 Task: Look for products in the category "Sun Protection & Bug Spray" that are on sale.
Action: Mouse moved to (272, 136)
Screenshot: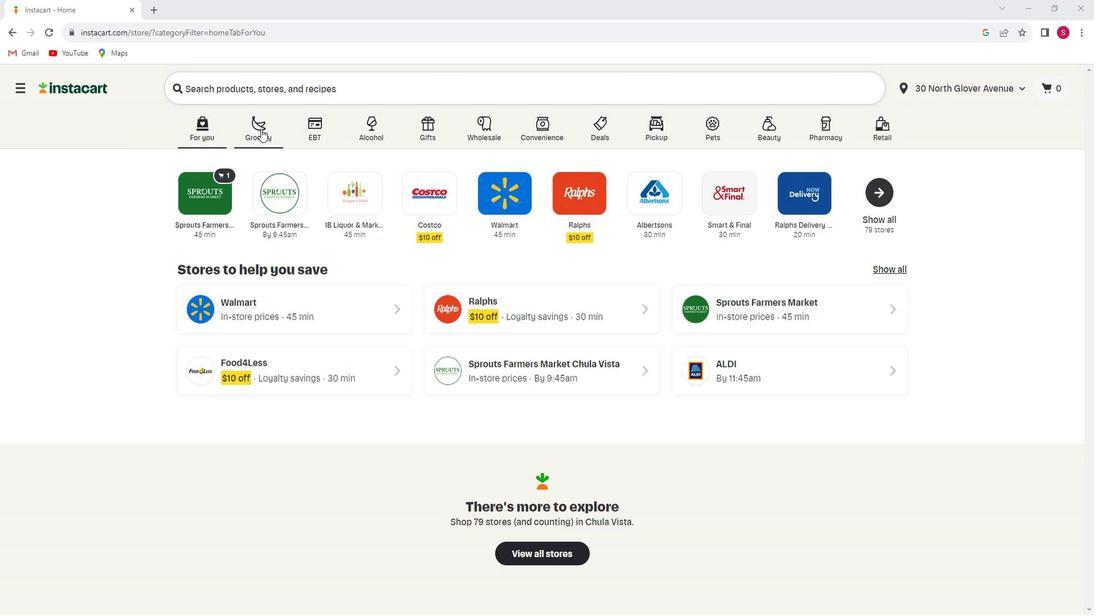 
Action: Mouse pressed left at (272, 136)
Screenshot: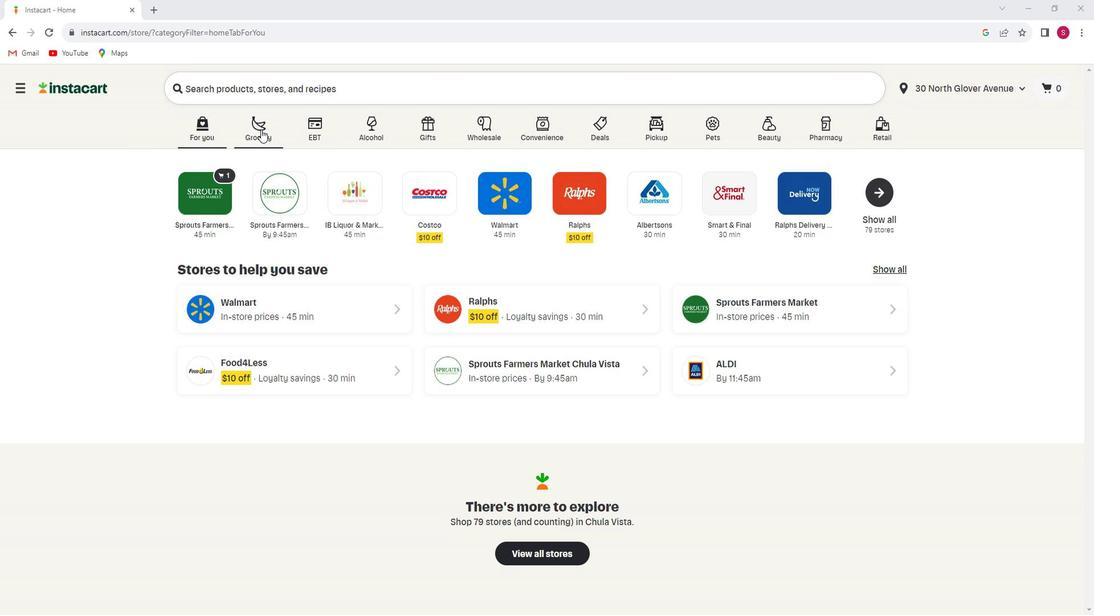 
Action: Mouse moved to (299, 323)
Screenshot: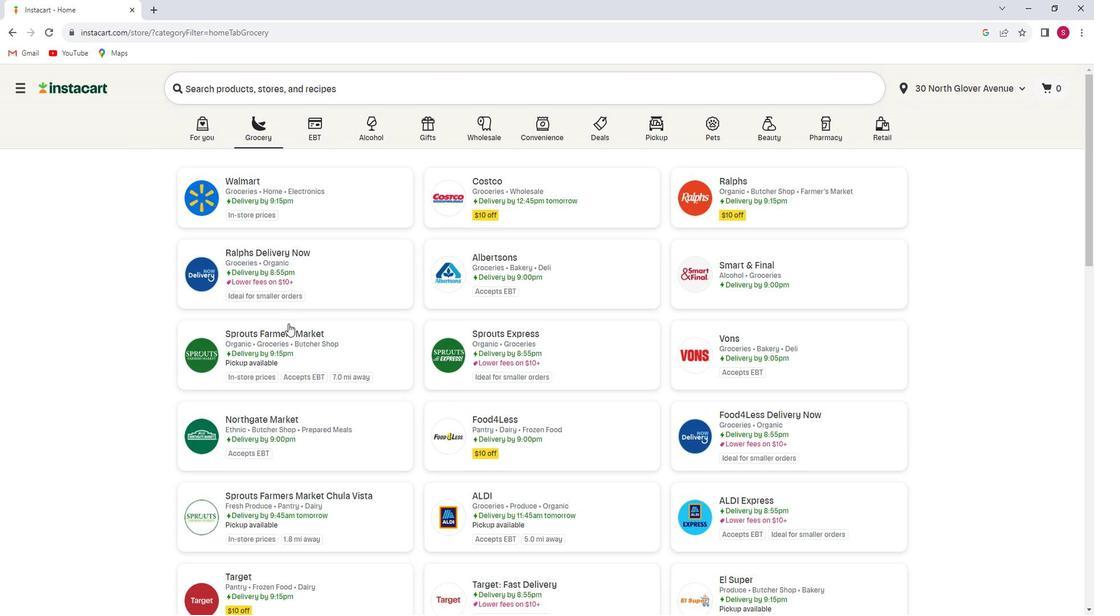 
Action: Mouse pressed left at (299, 323)
Screenshot: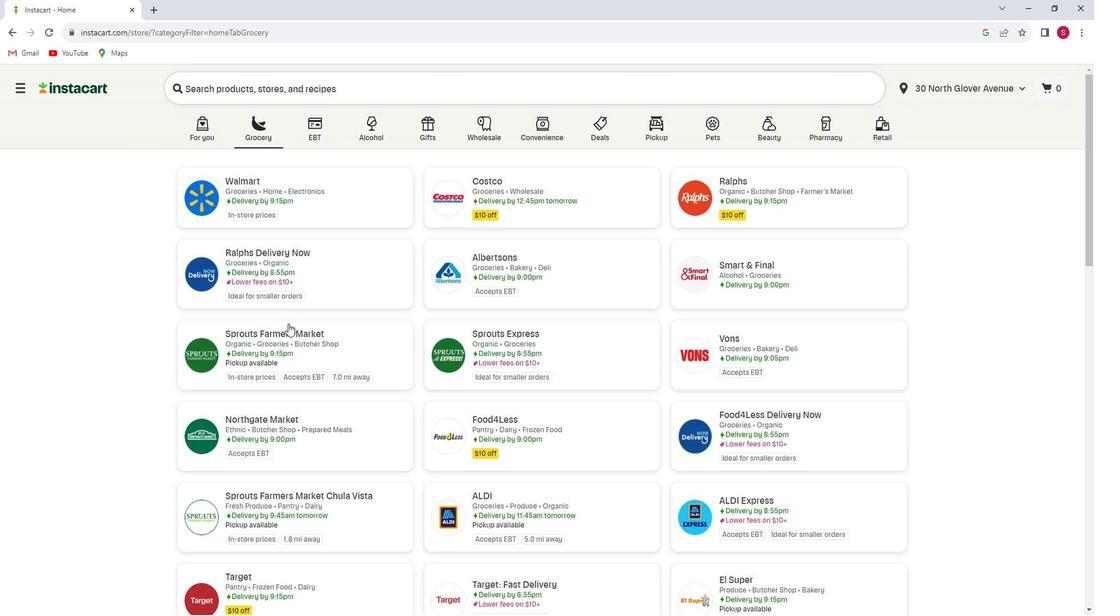
Action: Mouse moved to (137, 358)
Screenshot: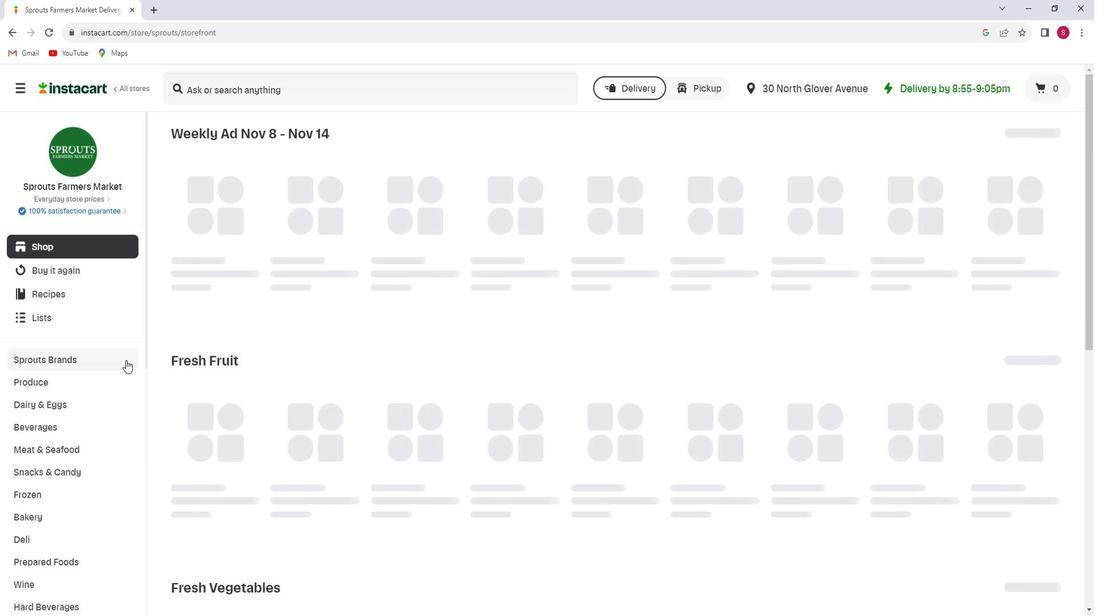 
Action: Mouse scrolled (137, 357) with delta (0, 0)
Screenshot: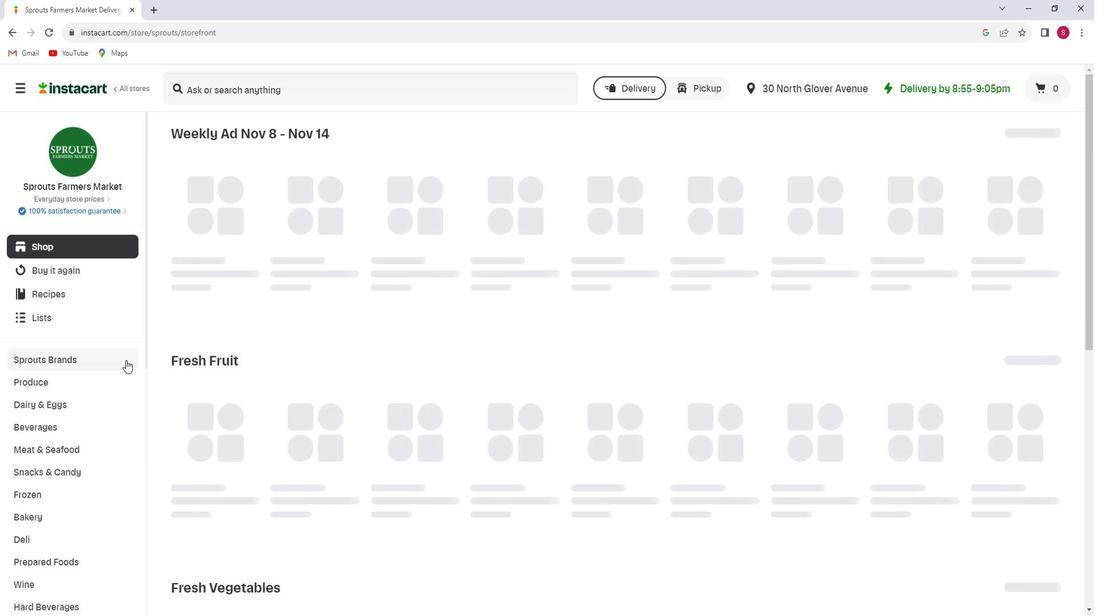 
Action: Mouse moved to (136, 359)
Screenshot: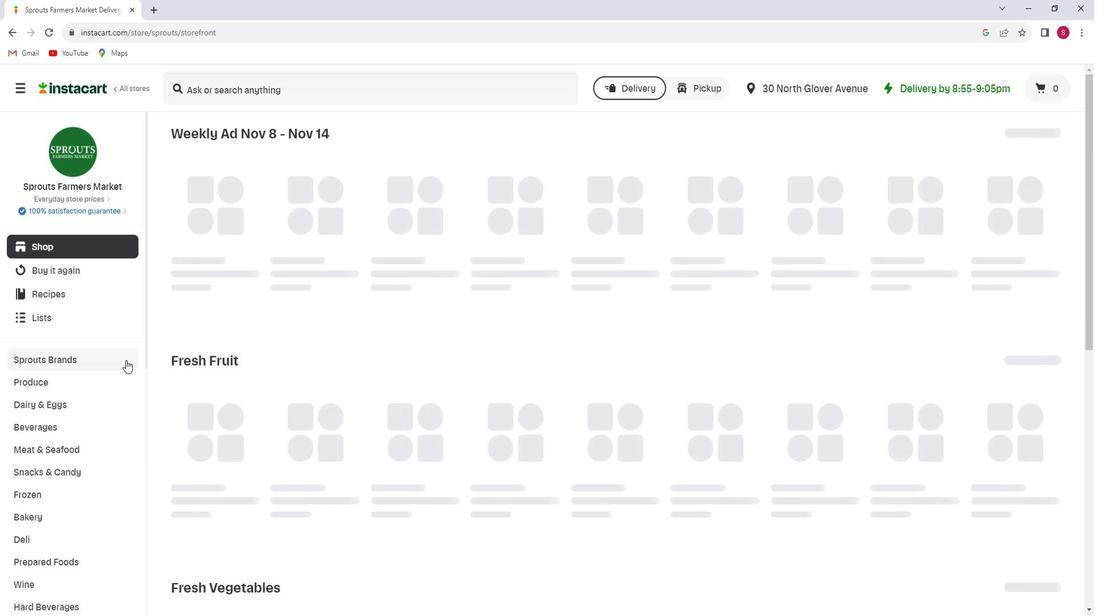 
Action: Mouse scrolled (136, 358) with delta (0, 0)
Screenshot: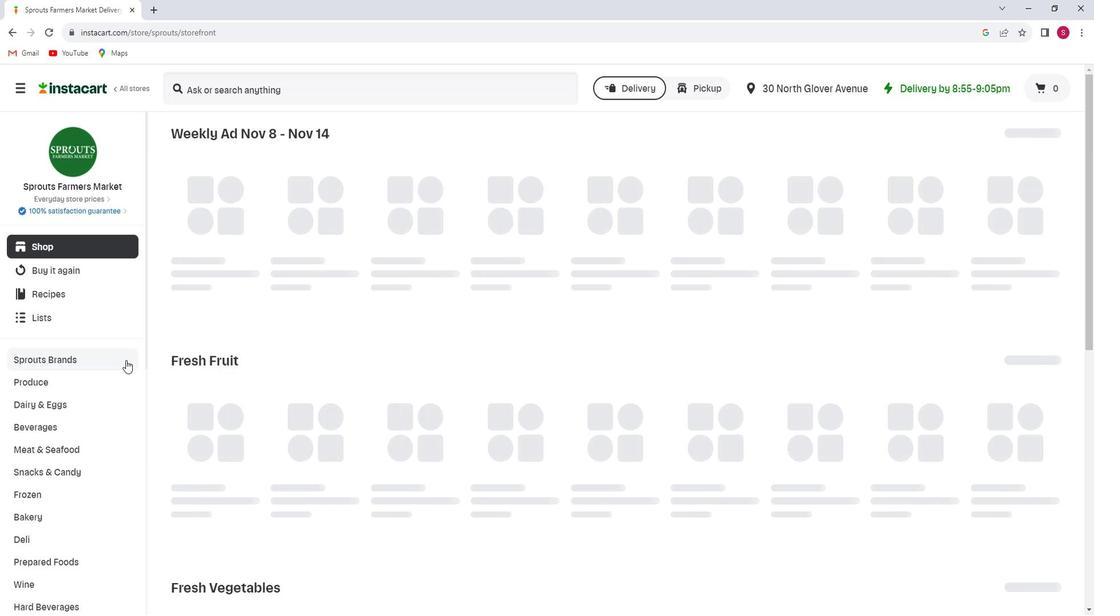 
Action: Mouse moved to (128, 372)
Screenshot: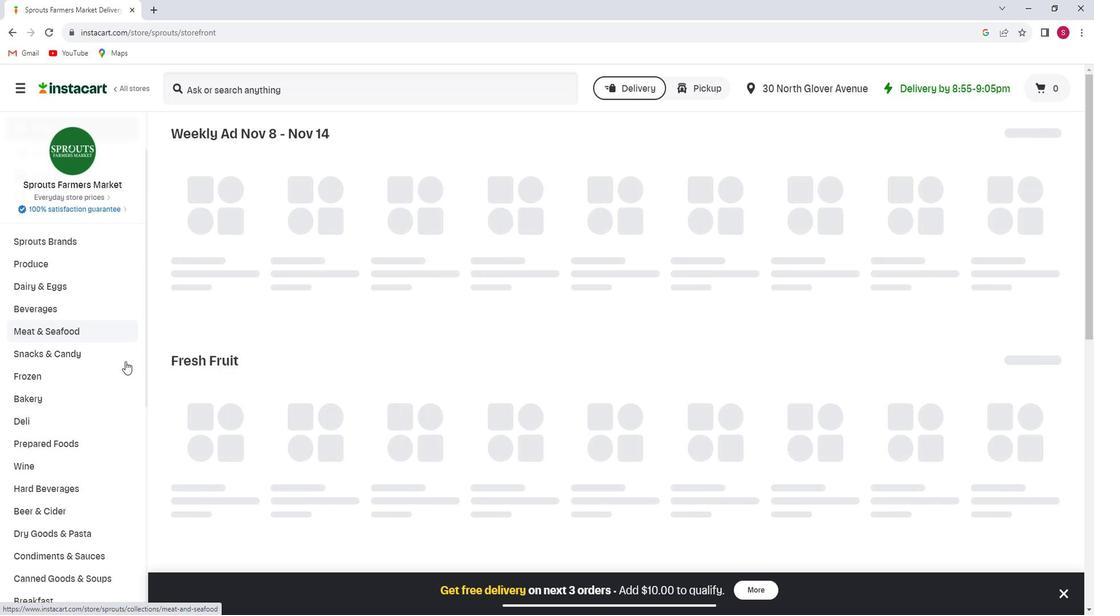 
Action: Mouse scrolled (128, 371) with delta (0, 0)
Screenshot: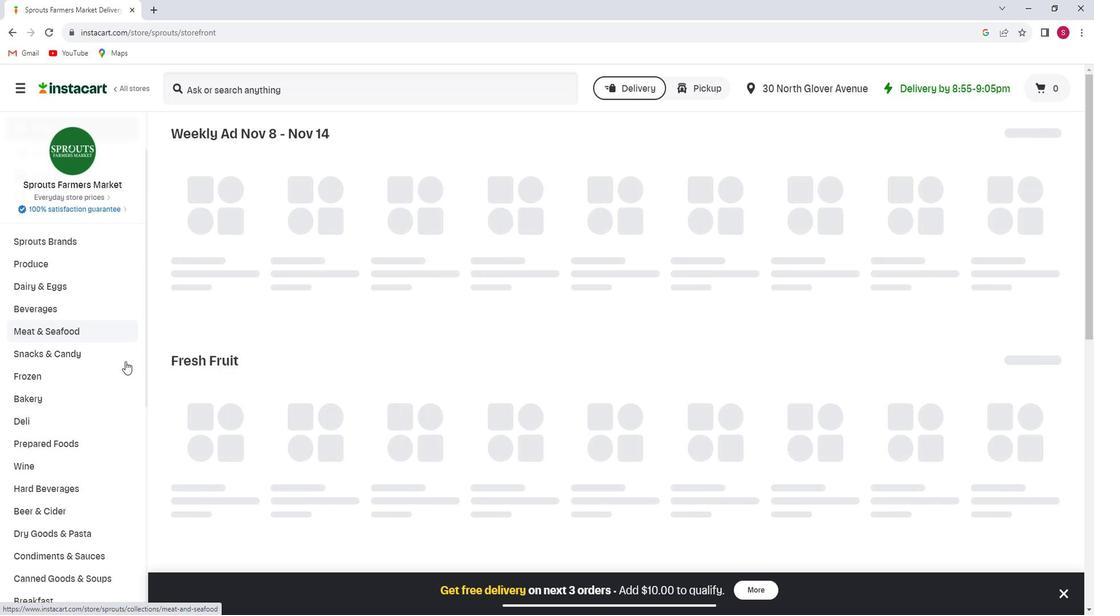 
Action: Mouse moved to (122, 383)
Screenshot: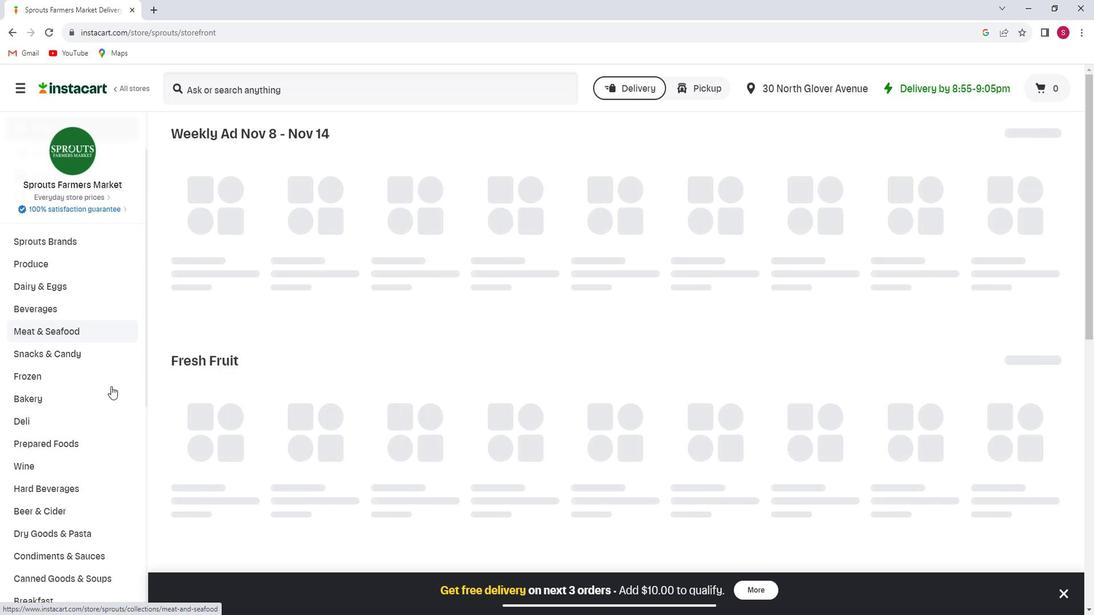 
Action: Mouse scrolled (122, 382) with delta (0, 0)
Screenshot: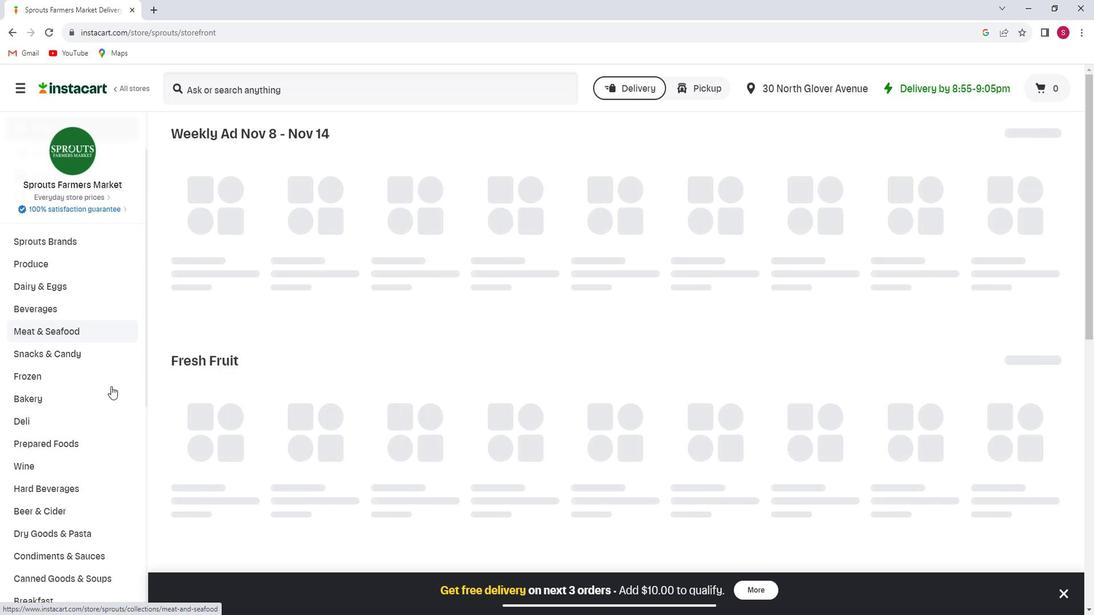 
Action: Mouse scrolled (122, 382) with delta (0, 0)
Screenshot: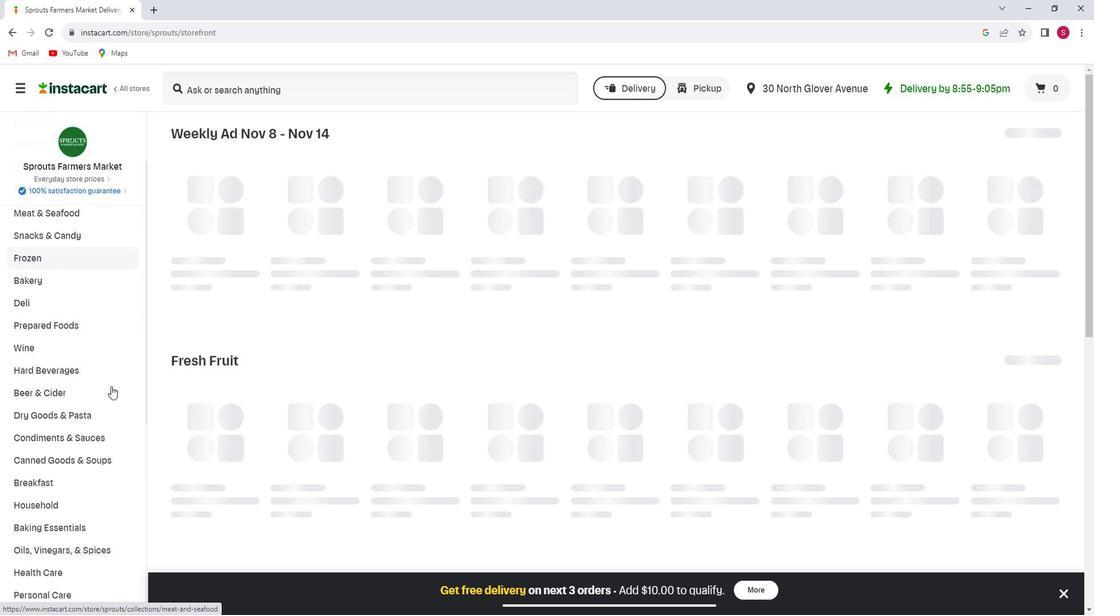 
Action: Mouse scrolled (122, 382) with delta (0, 0)
Screenshot: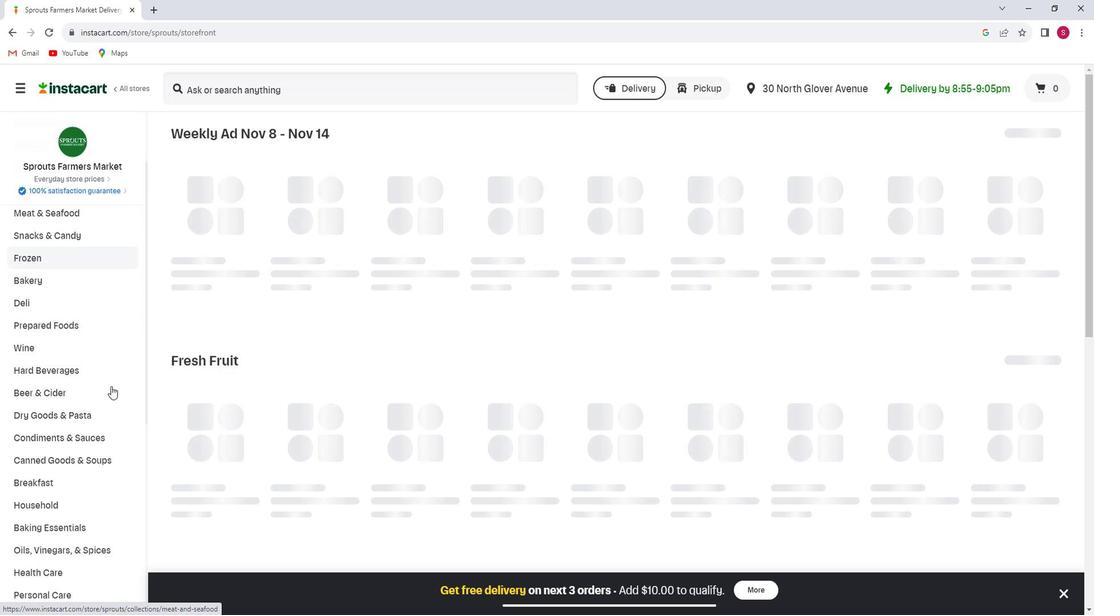 
Action: Mouse scrolled (122, 382) with delta (0, 0)
Screenshot: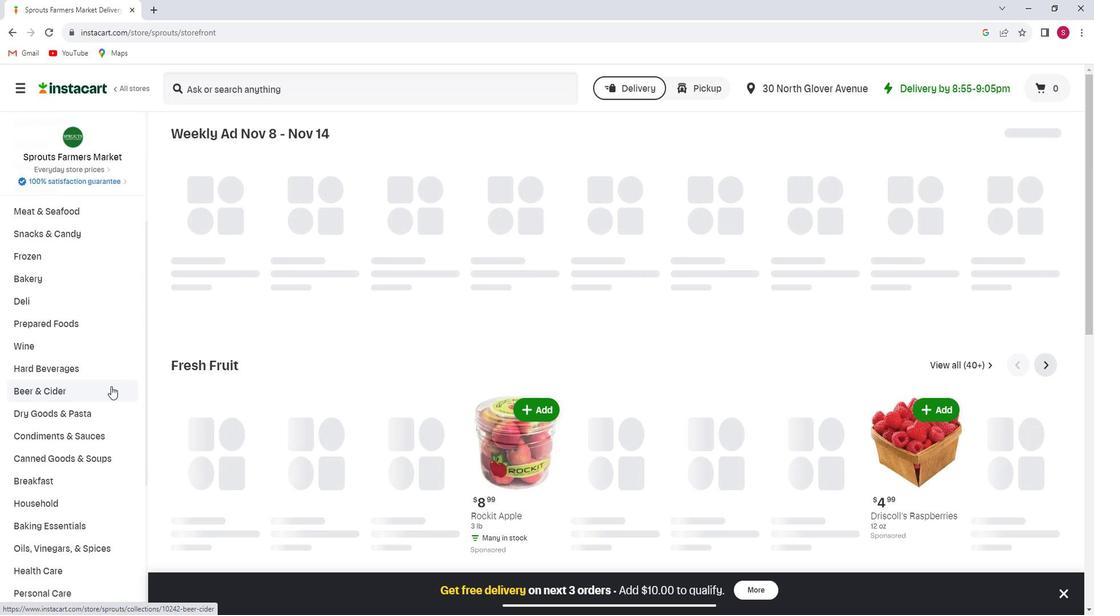 
Action: Mouse moved to (98, 417)
Screenshot: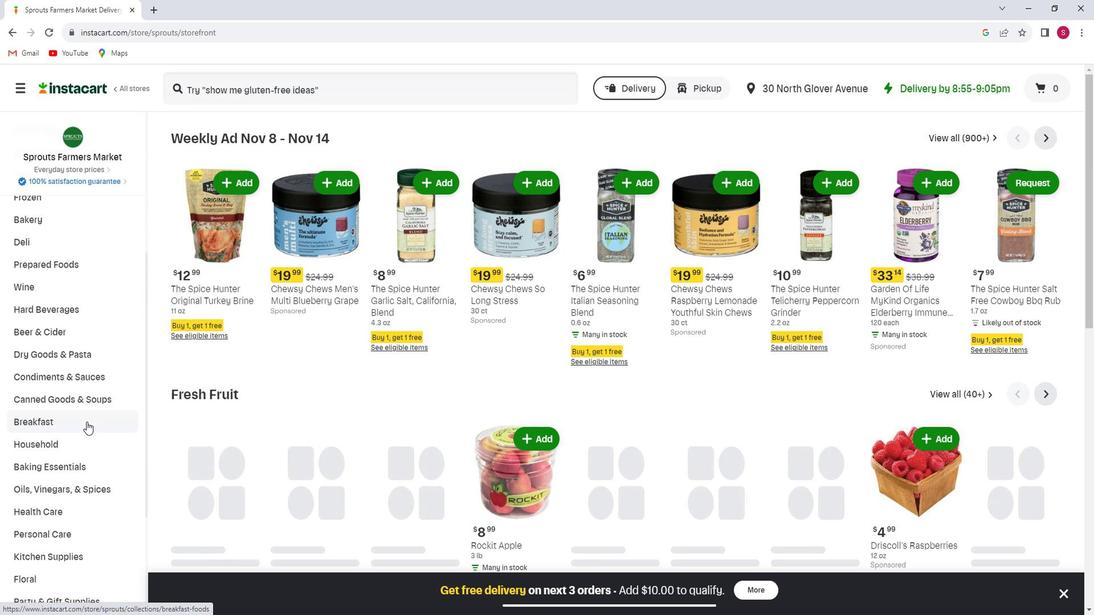 
Action: Mouse scrolled (98, 417) with delta (0, 0)
Screenshot: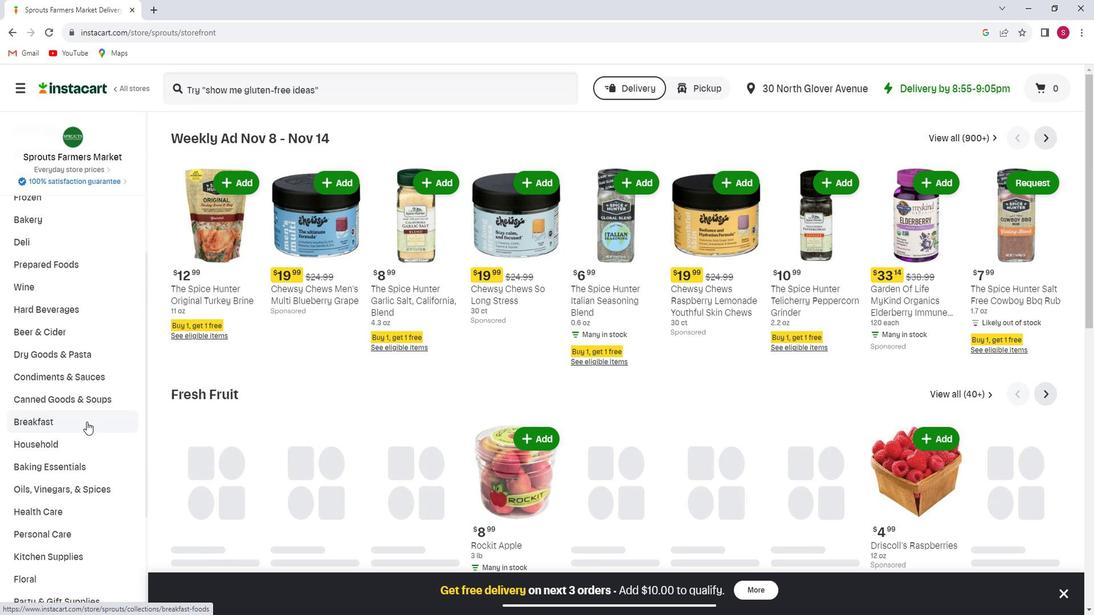 
Action: Mouse moved to (79, 464)
Screenshot: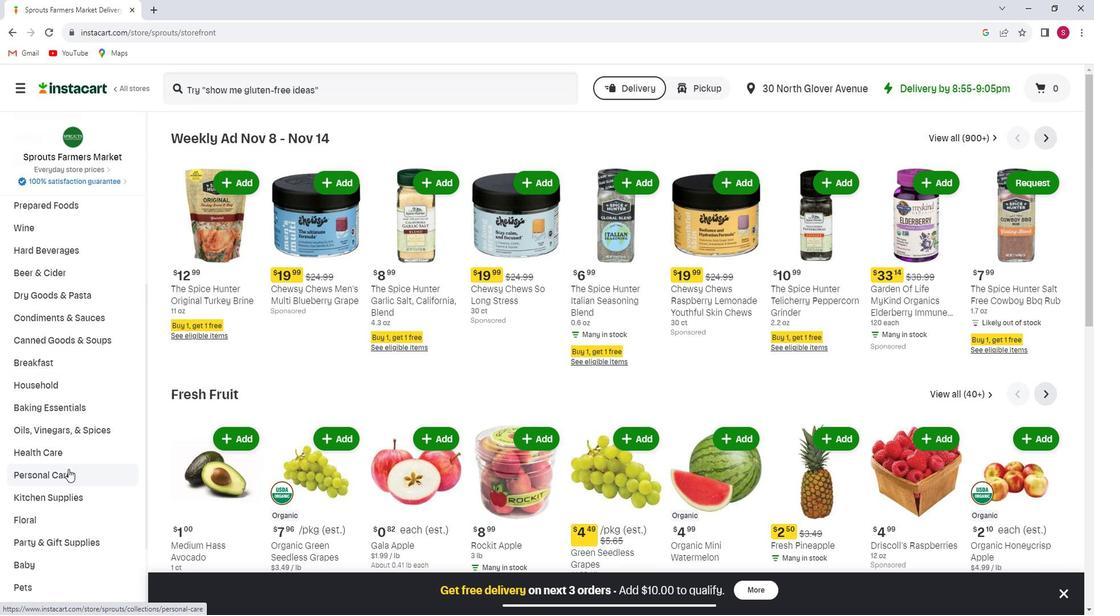 
Action: Mouse pressed left at (79, 464)
Screenshot: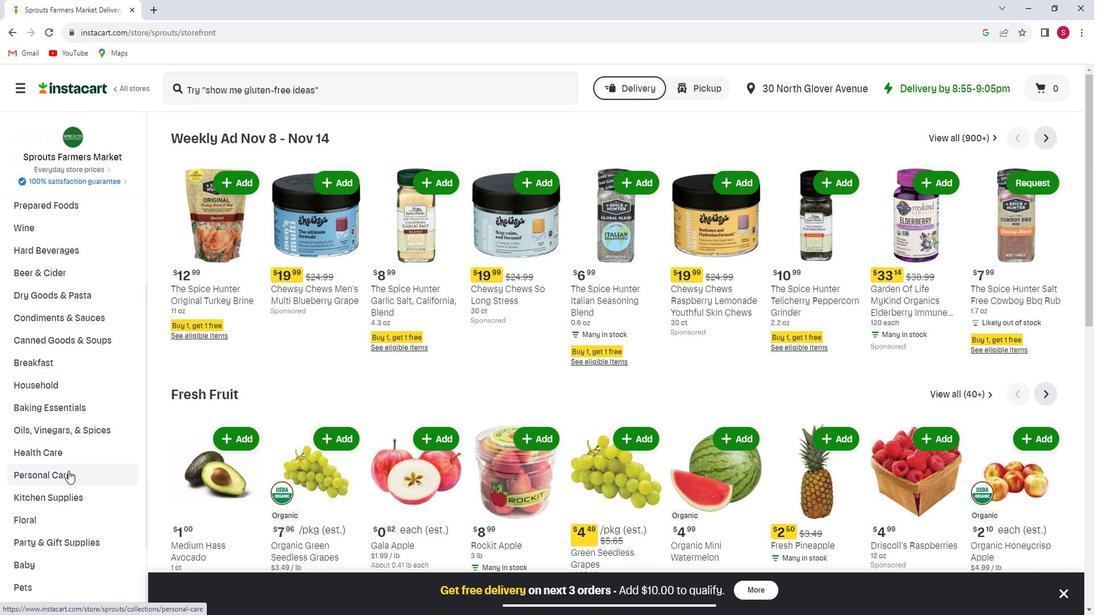 
Action: Mouse moved to (916, 173)
Screenshot: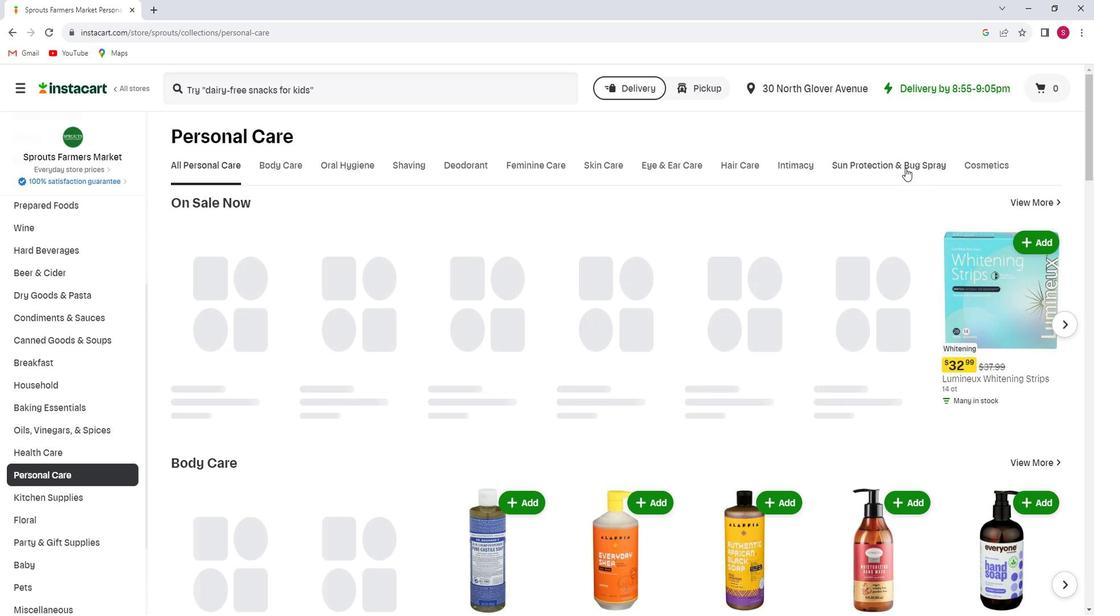 
Action: Mouse pressed left at (916, 173)
Screenshot: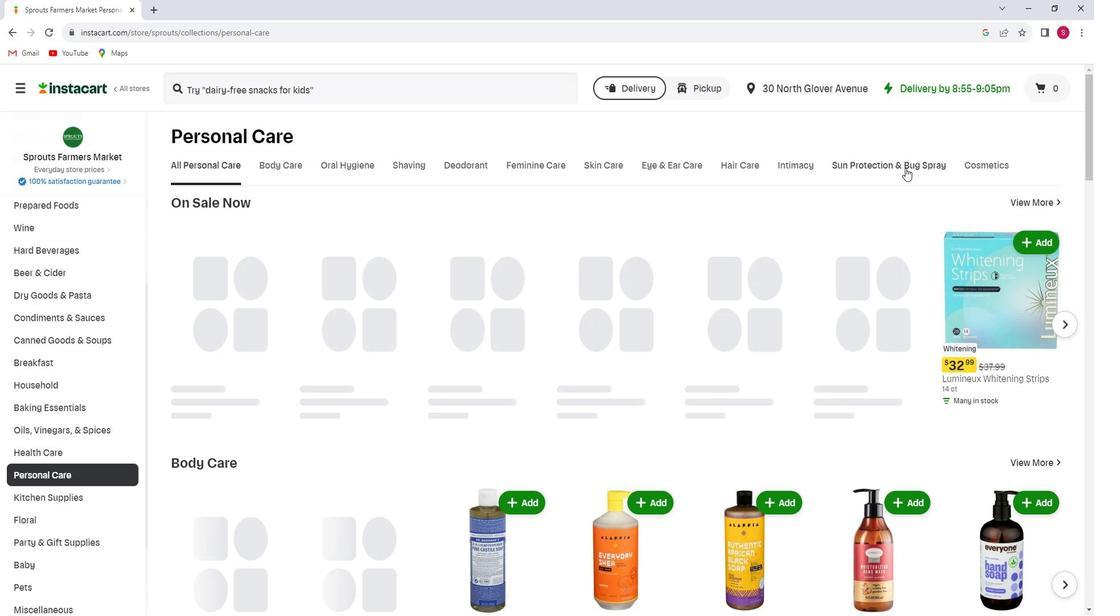 
Action: Mouse moved to (210, 272)
Screenshot: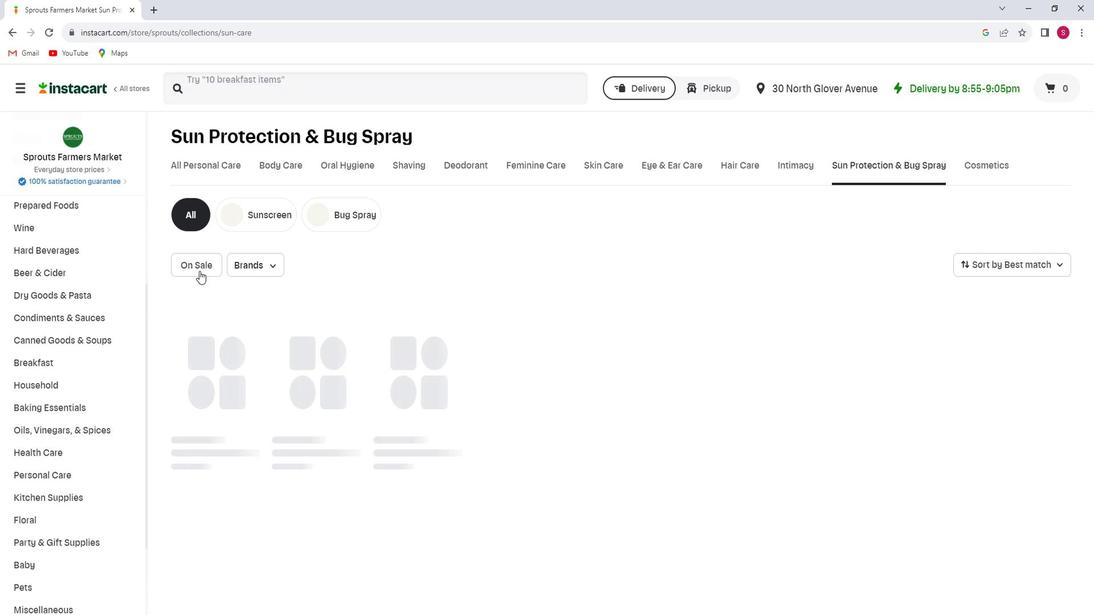 
Action: Mouse pressed left at (210, 272)
Screenshot: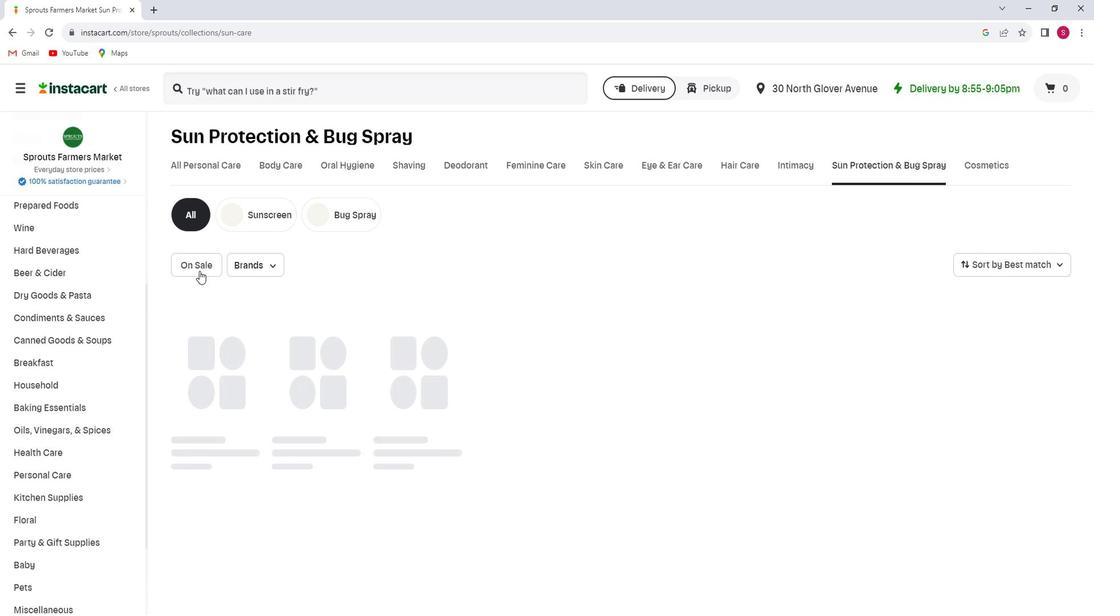 
